 Task: Change view mode as a tablet for the builder.
Action: Mouse moved to (1178, 85)
Screenshot: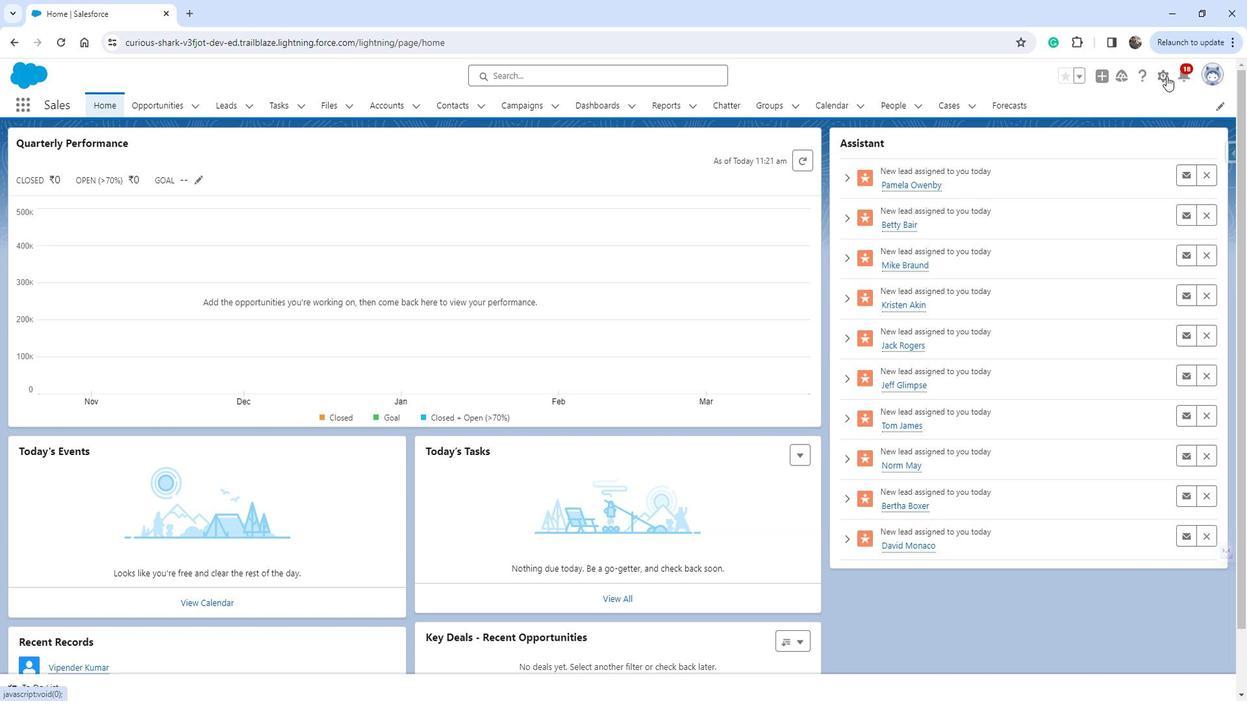 
Action: Mouse pressed left at (1178, 85)
Screenshot: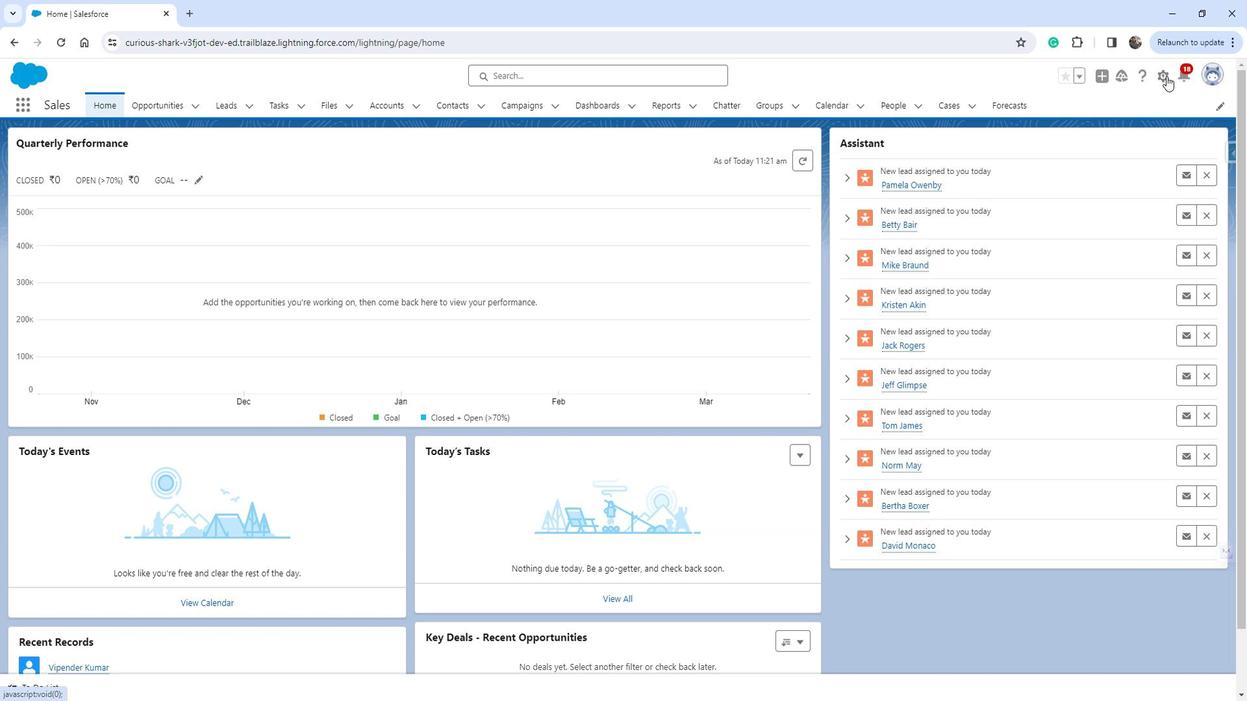 
Action: Mouse moved to (1125, 124)
Screenshot: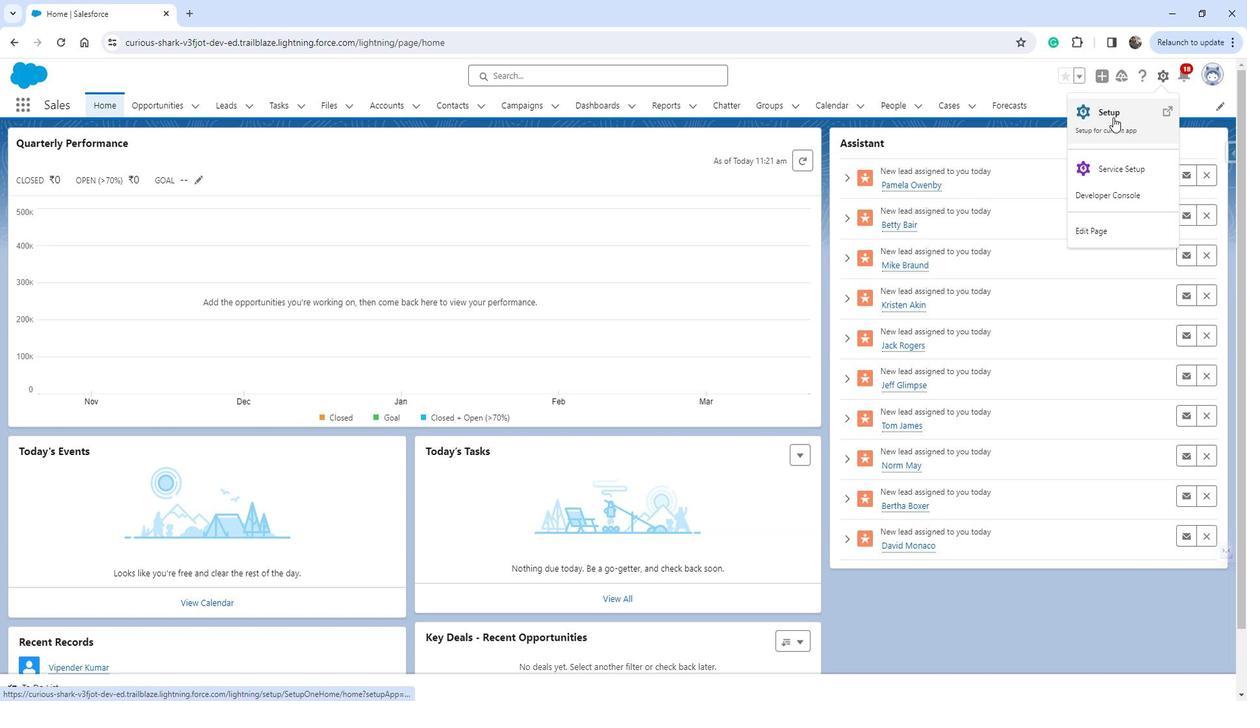 
Action: Mouse pressed left at (1125, 124)
Screenshot: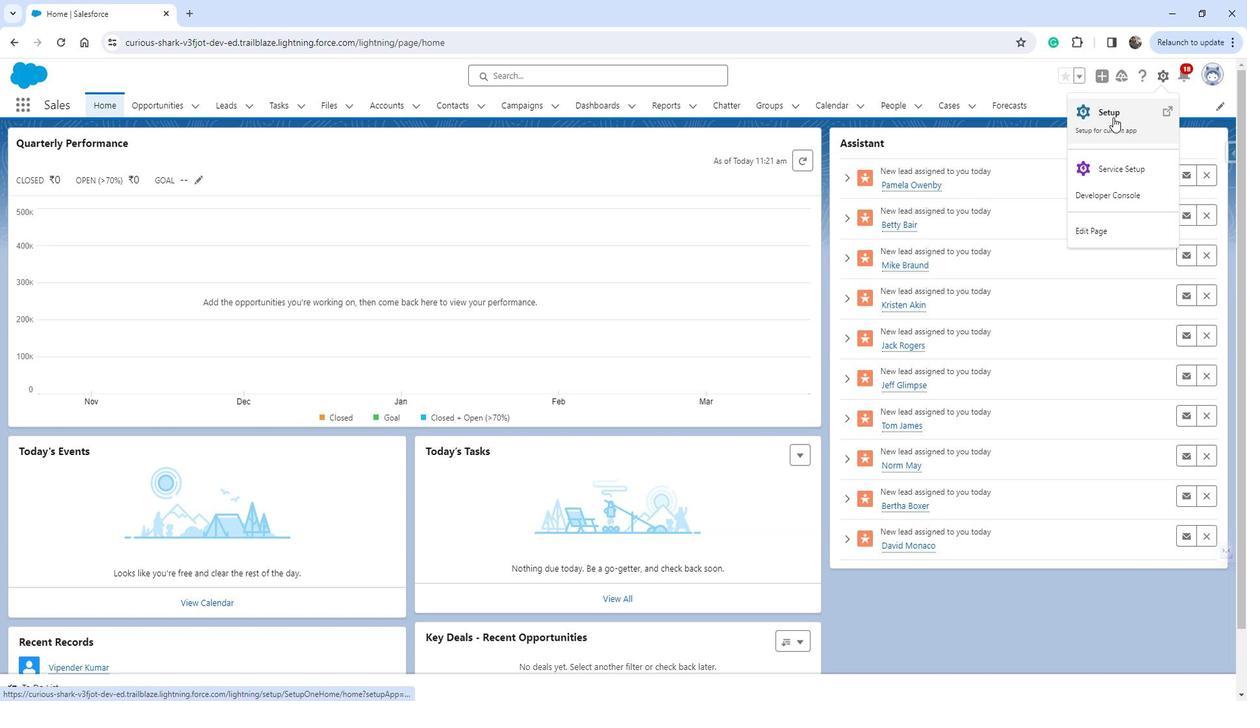 
Action: Mouse moved to (97, 359)
Screenshot: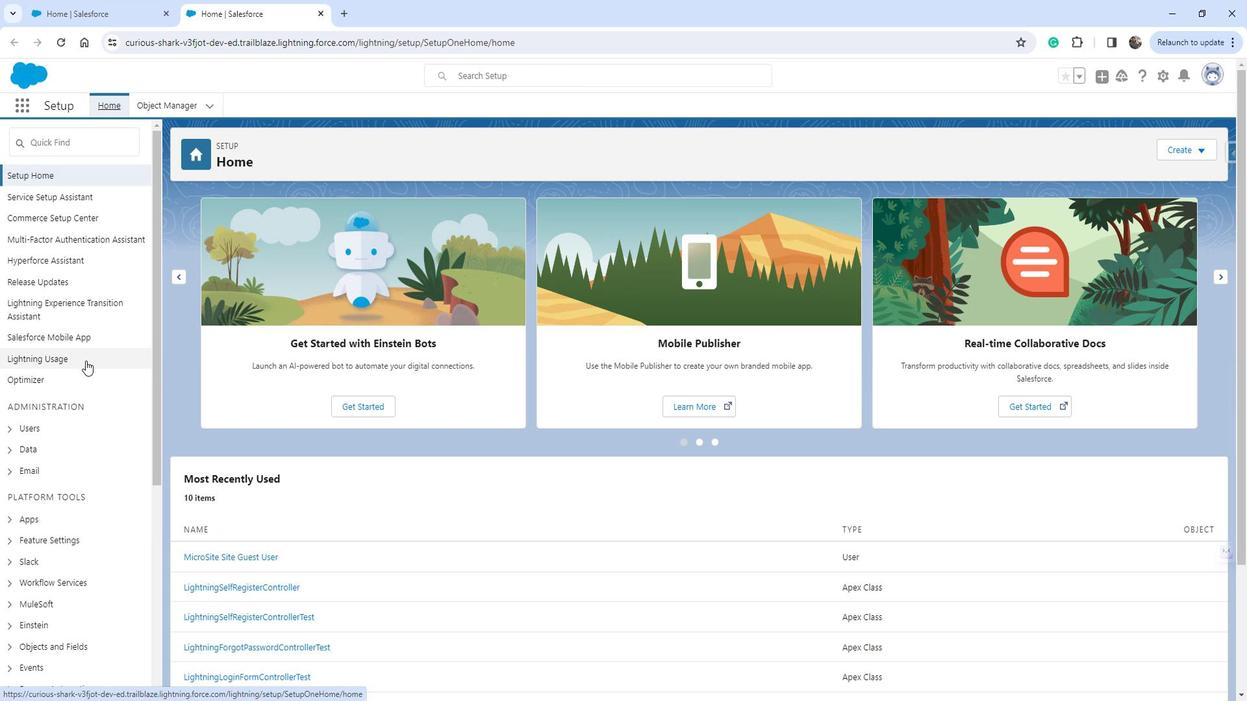 
Action: Mouse scrolled (97, 358) with delta (0, 0)
Screenshot: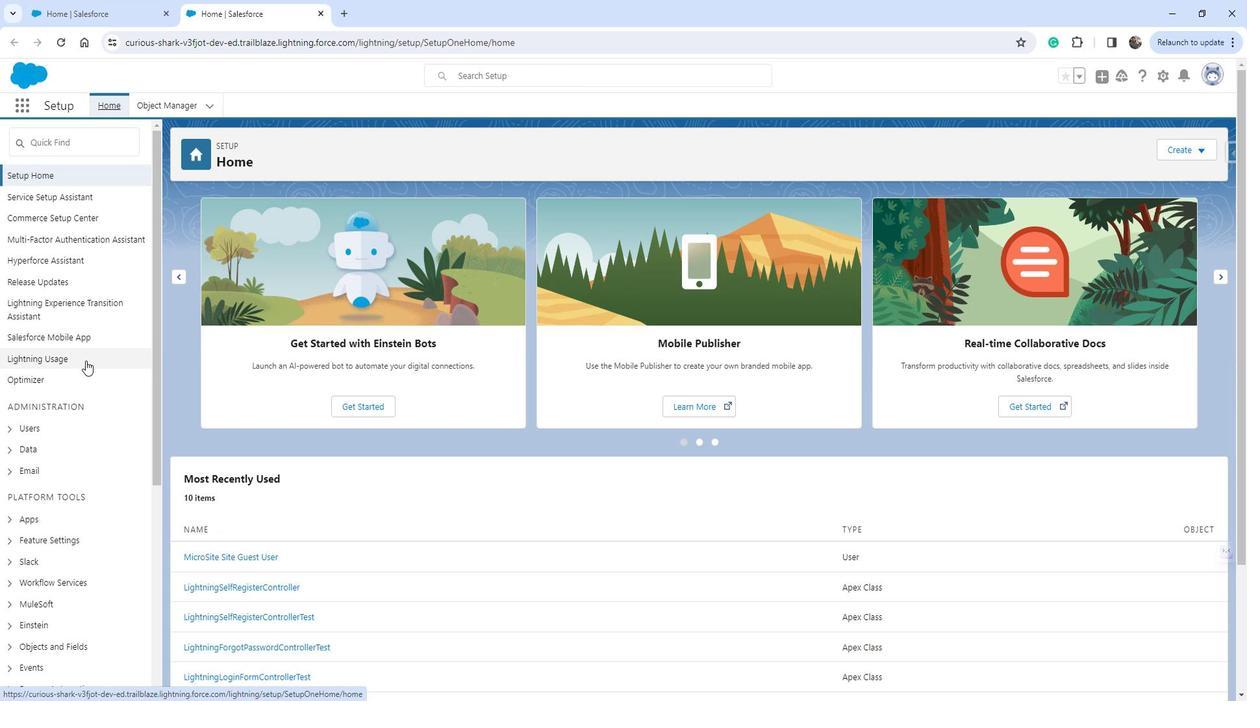 
Action: Mouse moved to (96, 361)
Screenshot: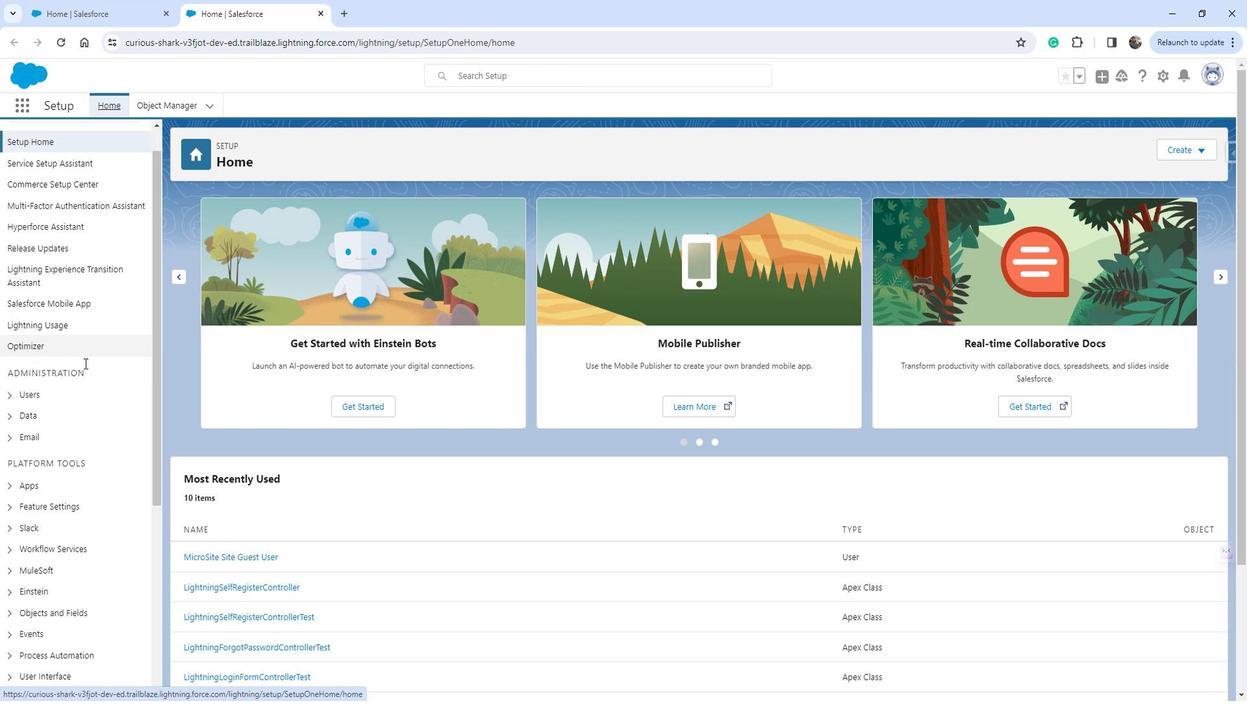 
Action: Mouse scrolled (96, 361) with delta (0, 0)
Screenshot: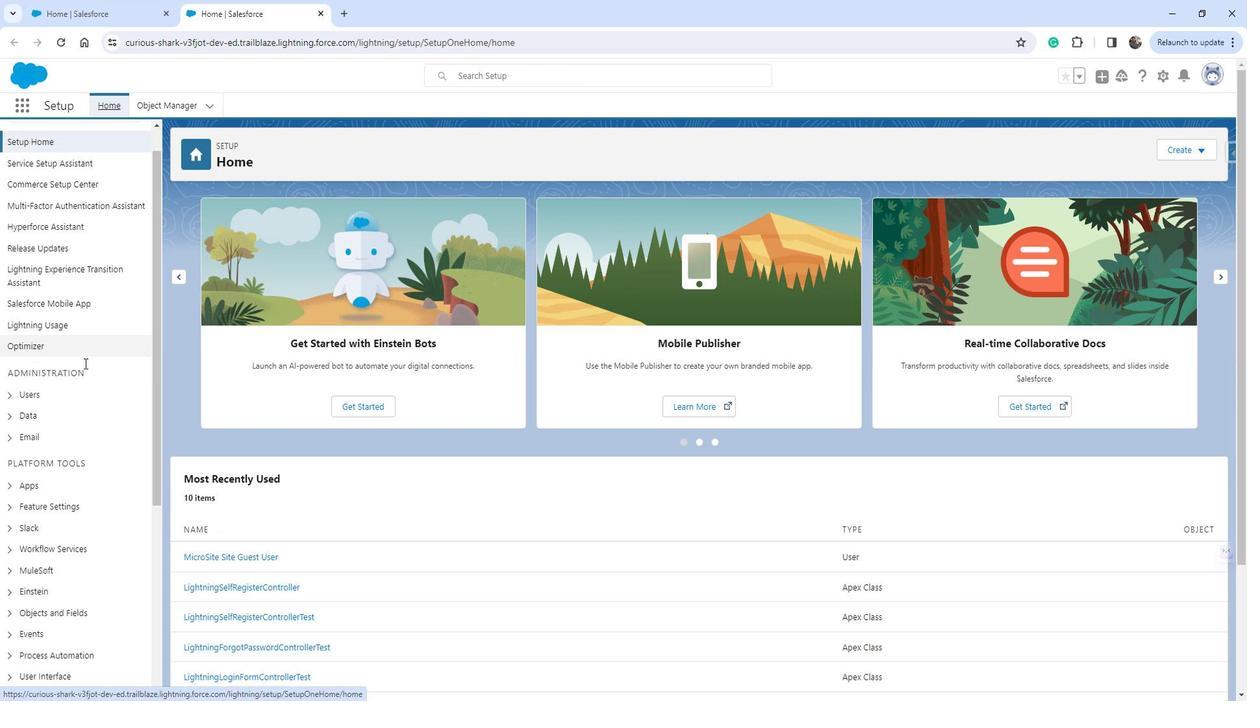 
Action: Mouse moved to (22, 400)
Screenshot: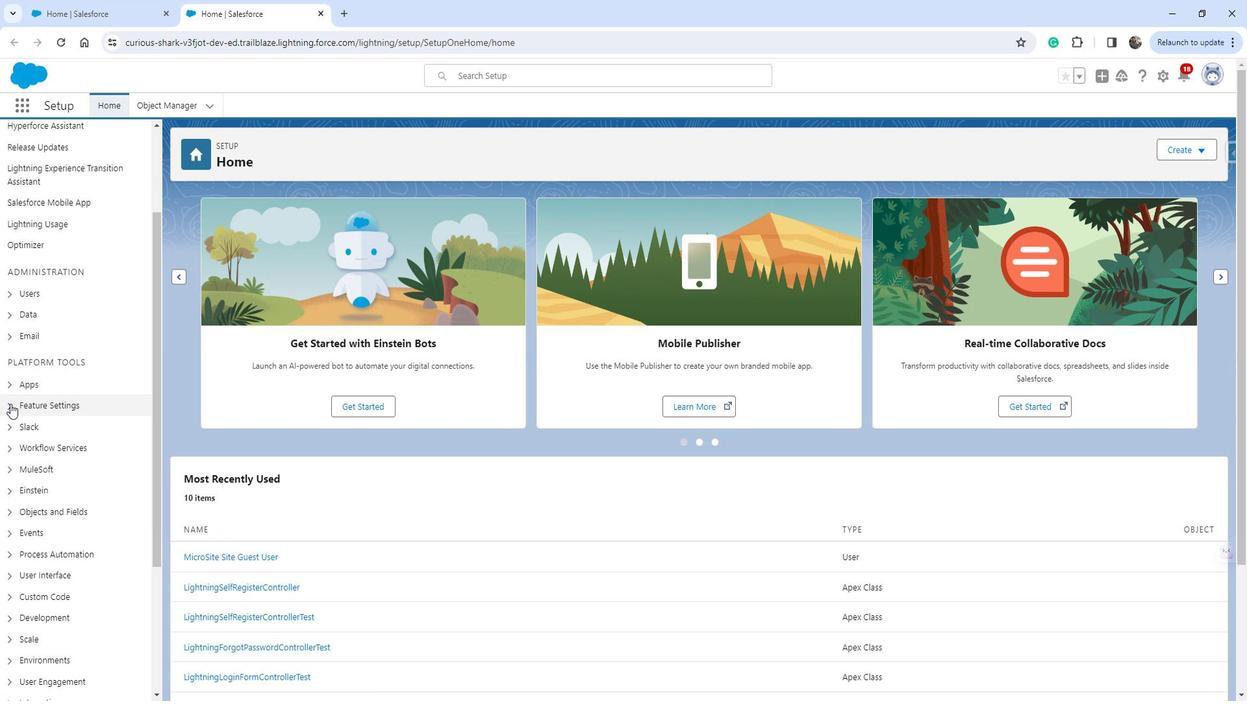 
Action: Mouse pressed left at (22, 400)
Screenshot: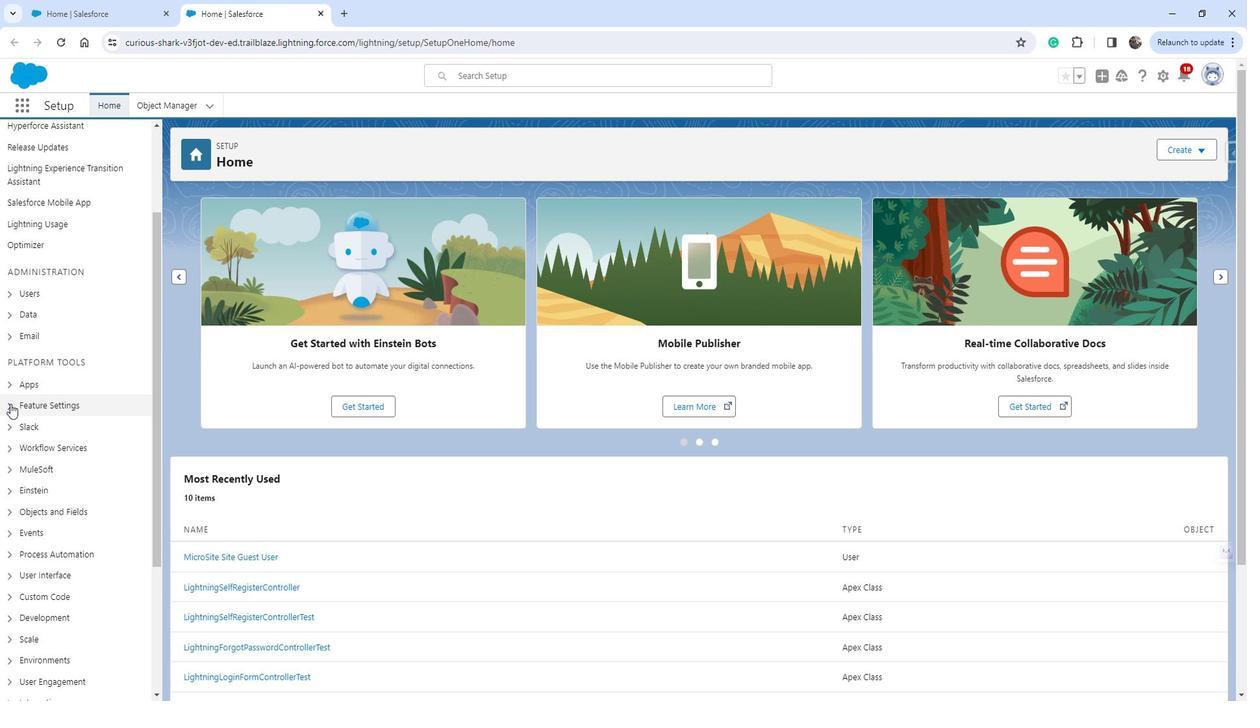 
Action: Mouse moved to (124, 406)
Screenshot: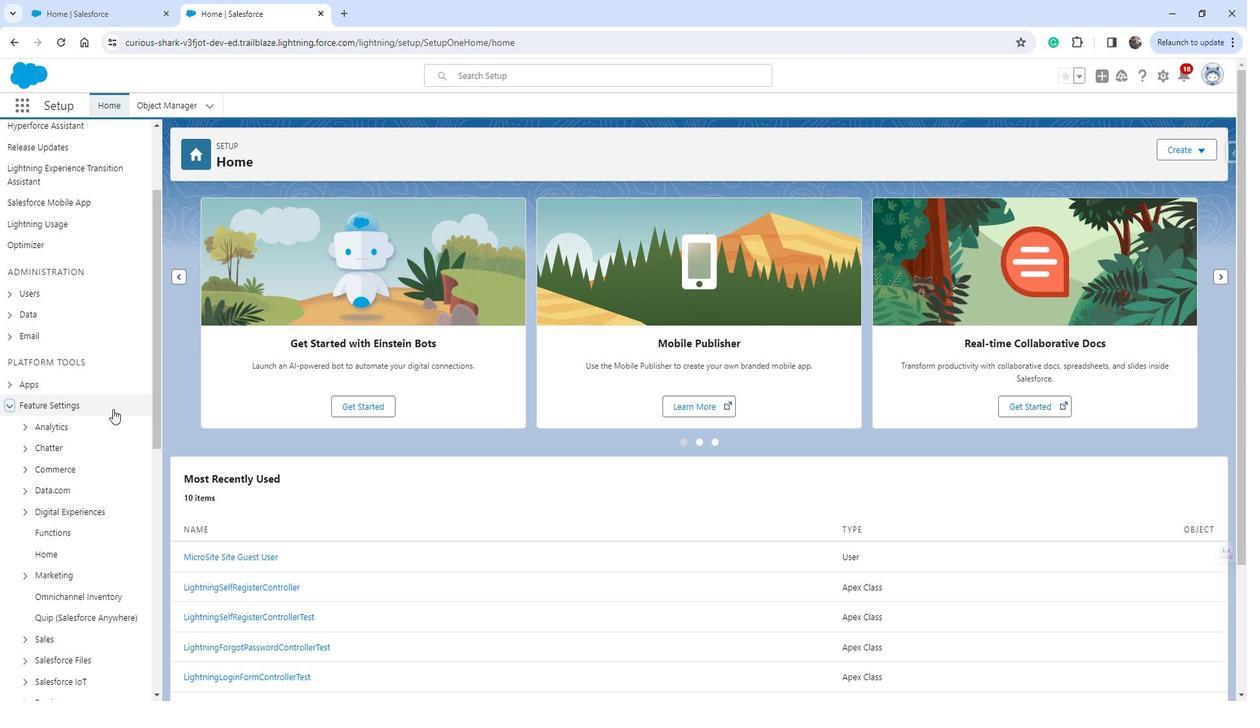 
Action: Mouse scrolled (124, 405) with delta (0, 0)
Screenshot: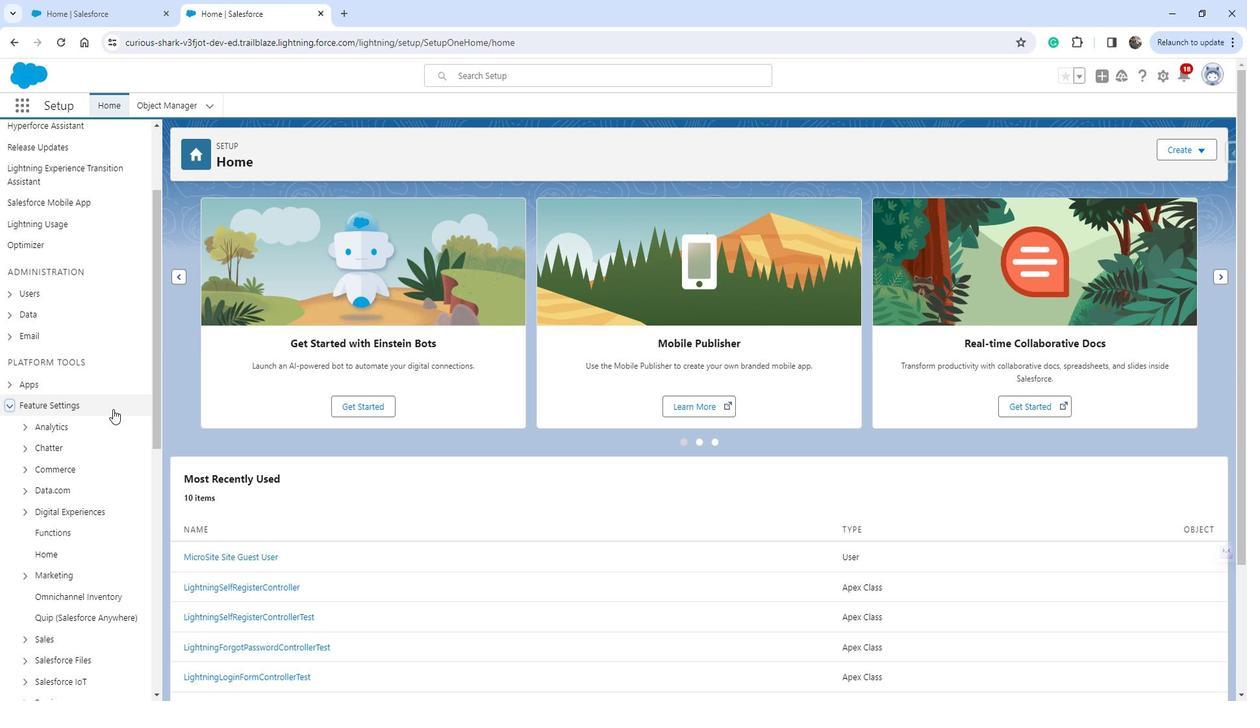 
Action: Mouse scrolled (124, 405) with delta (0, 0)
Screenshot: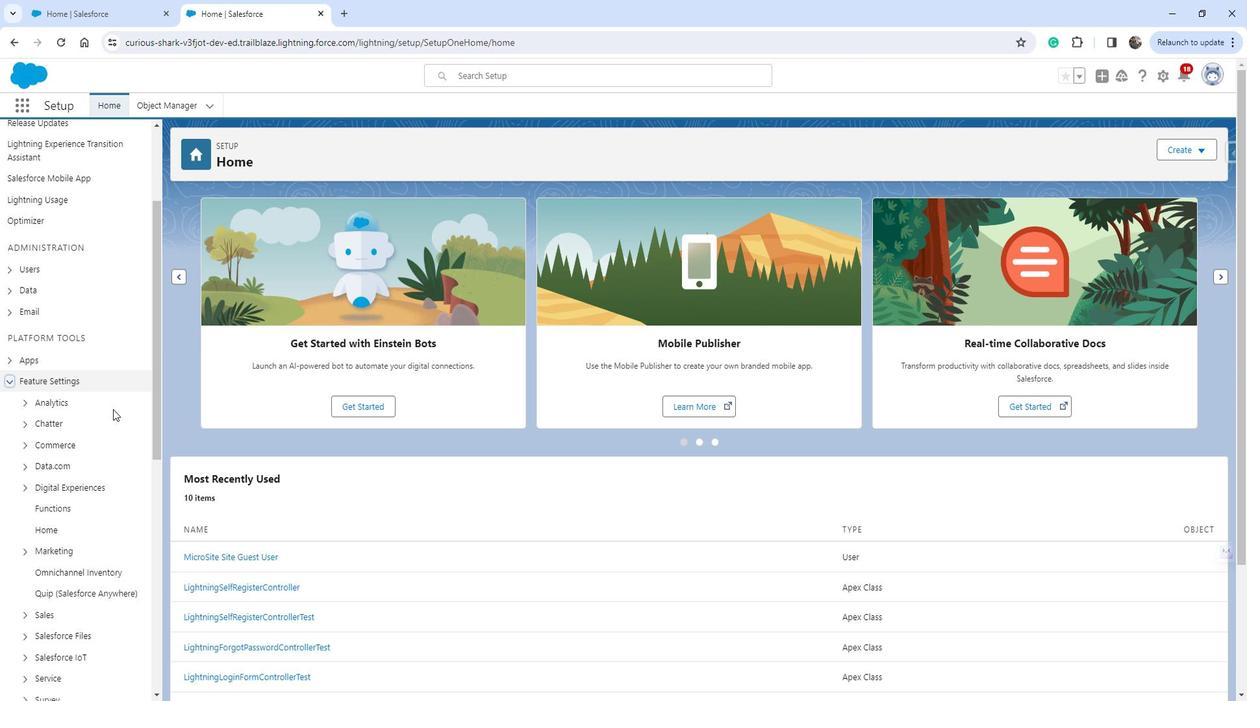 
Action: Mouse moved to (40, 375)
Screenshot: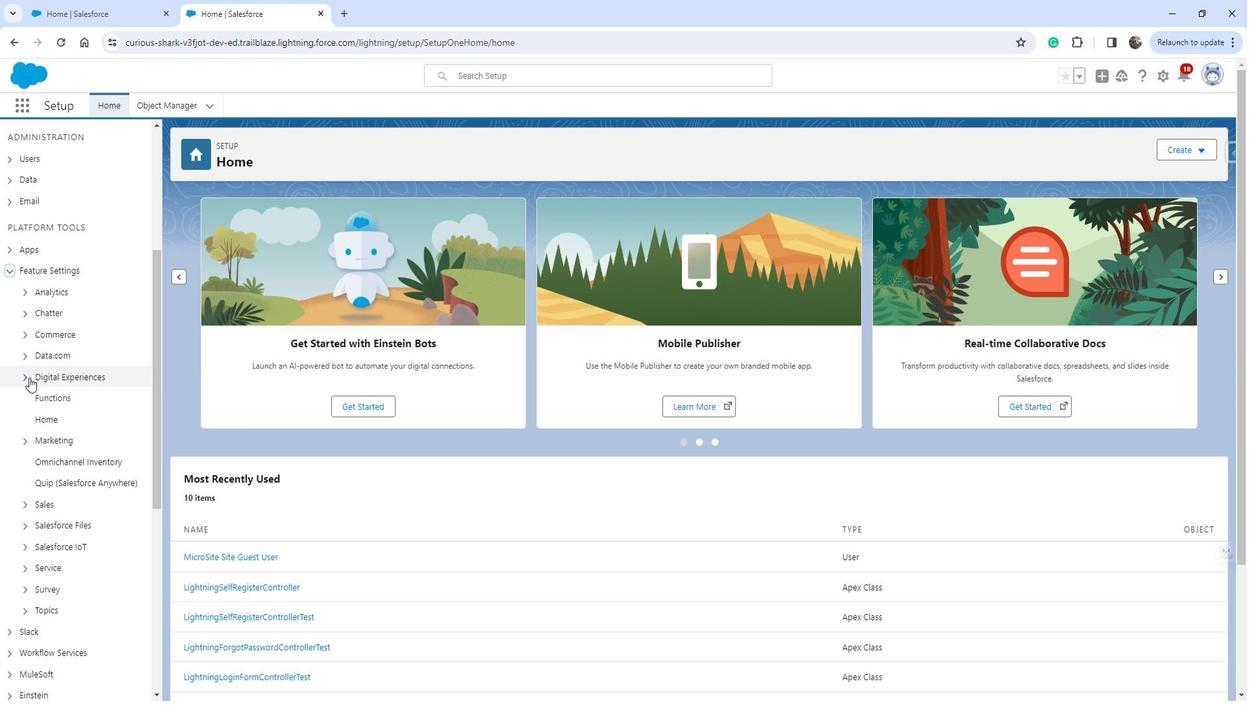 
Action: Mouse pressed left at (40, 375)
Screenshot: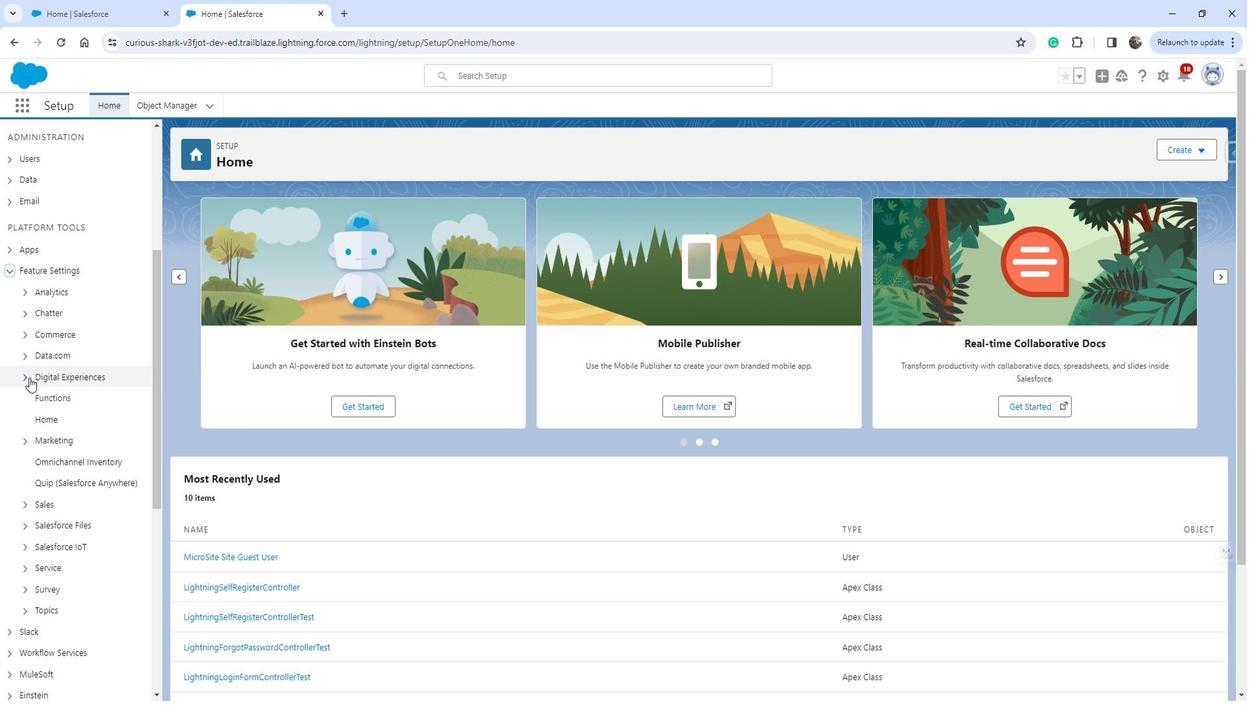 
Action: Mouse moved to (76, 398)
Screenshot: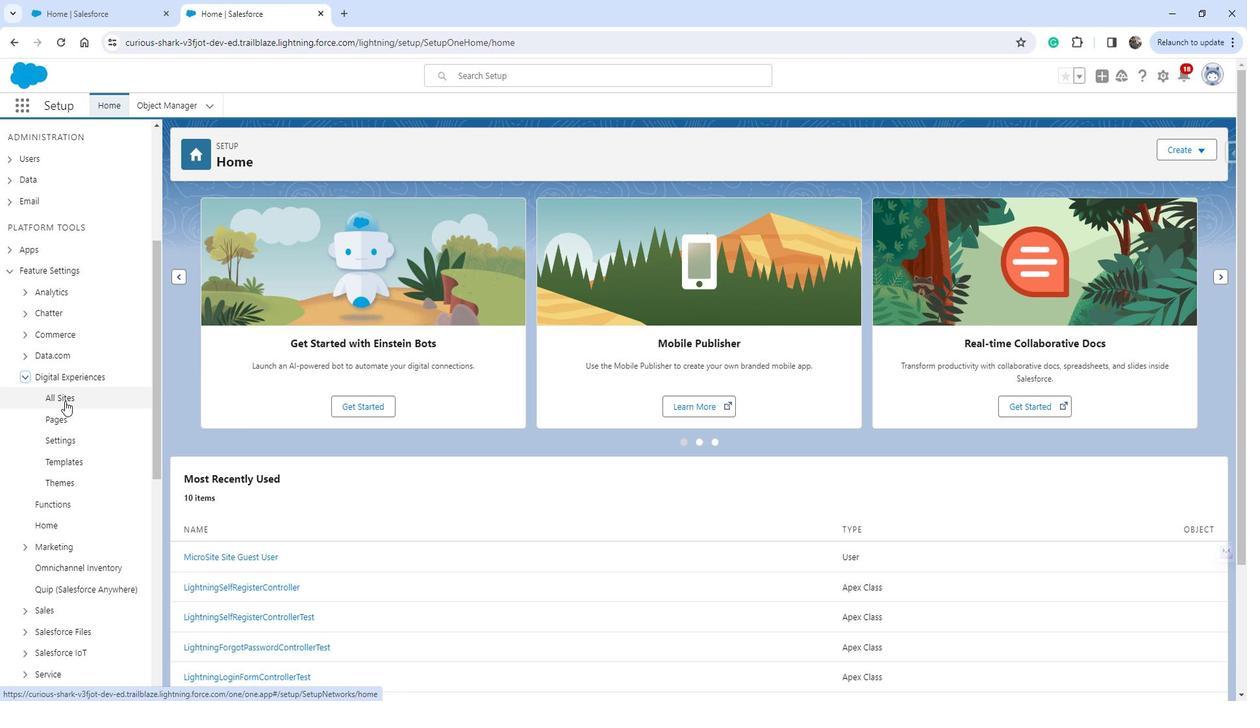 
Action: Mouse pressed left at (76, 398)
Screenshot: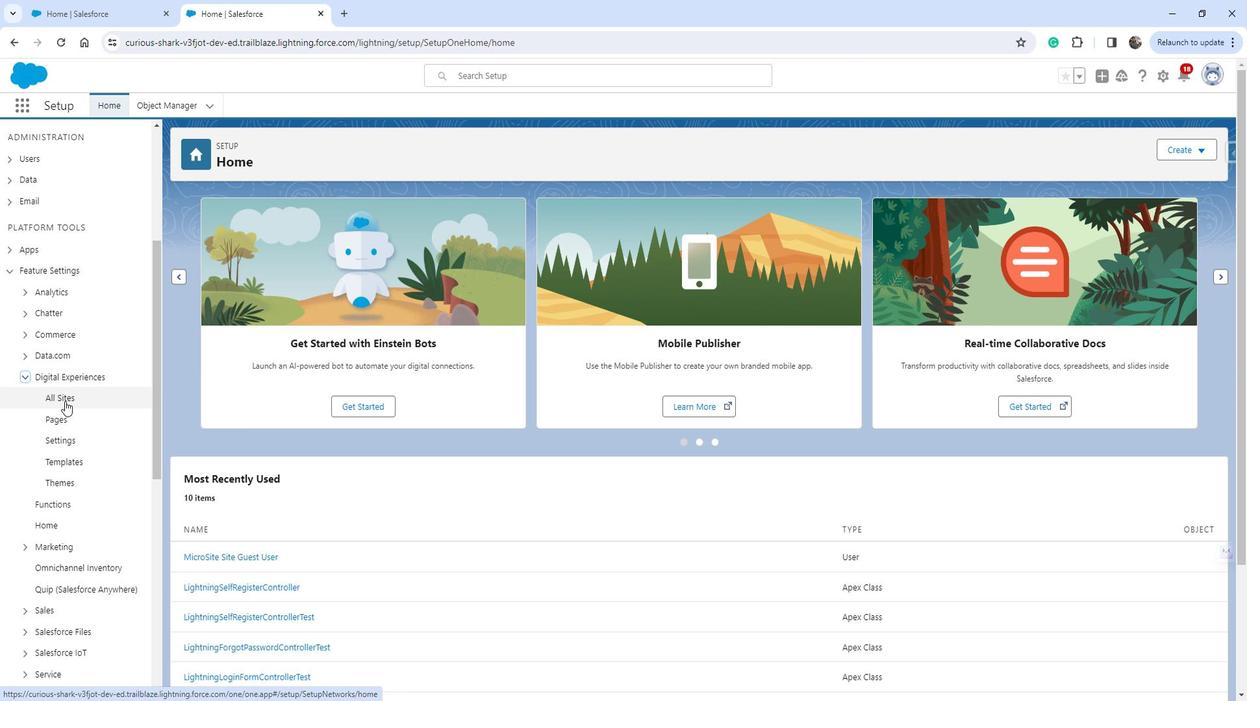 
Action: Mouse moved to (222, 313)
Screenshot: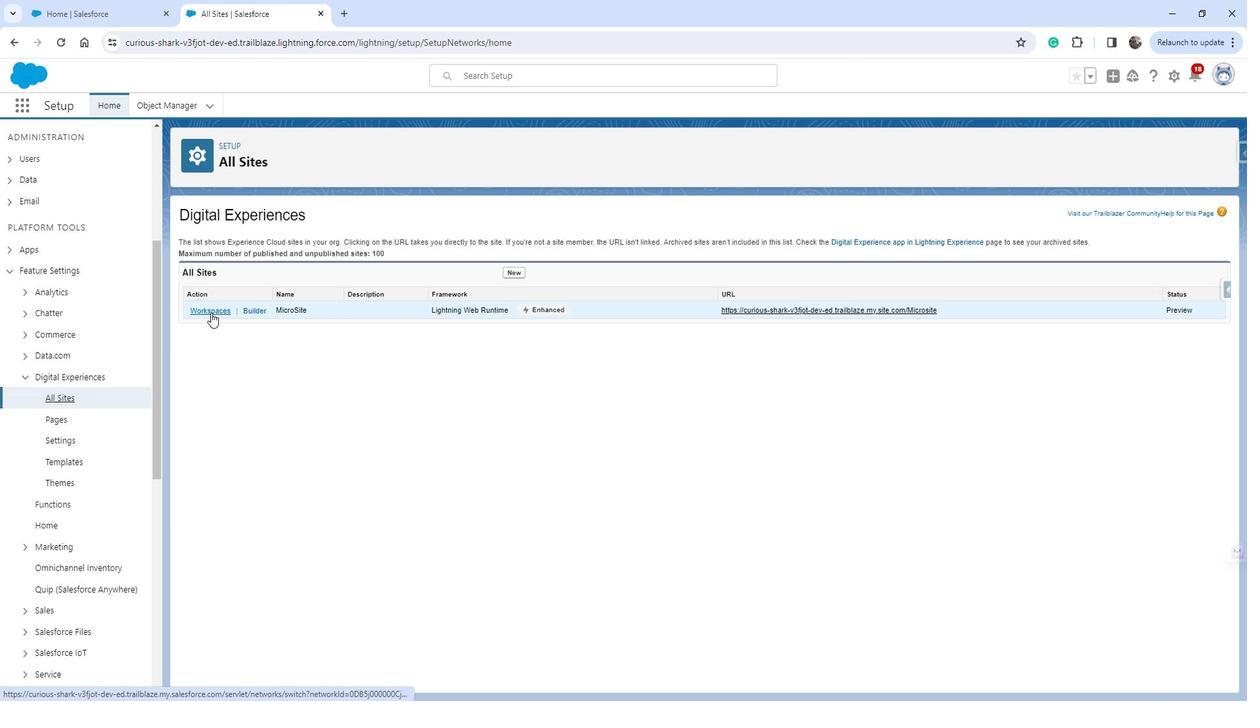 
Action: Mouse pressed left at (222, 313)
Screenshot: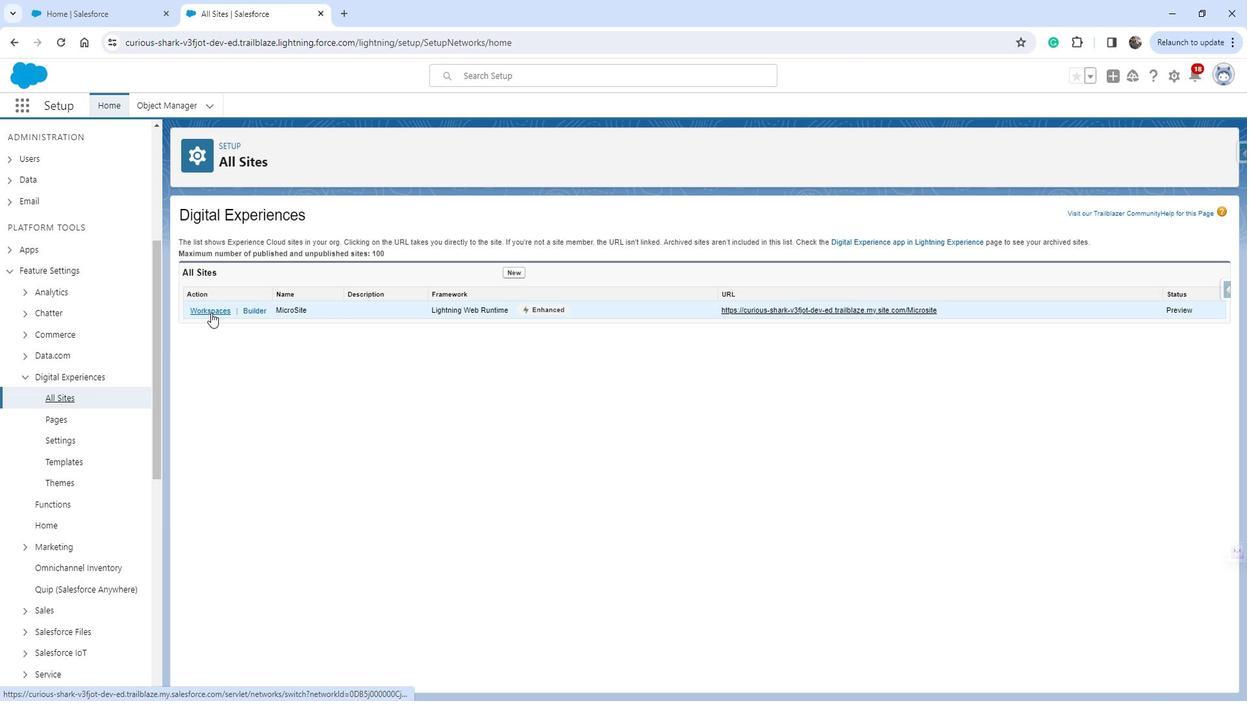 
Action: Mouse moved to (184, 319)
Screenshot: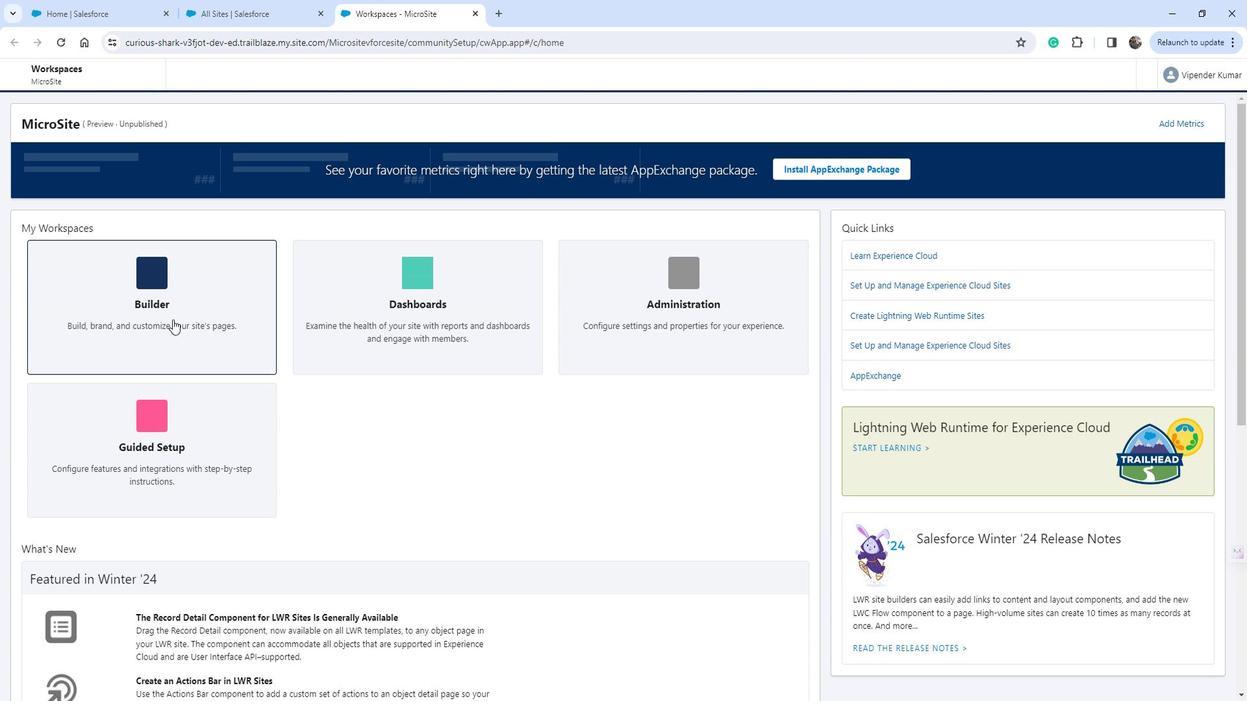 
Action: Mouse pressed left at (184, 319)
Screenshot: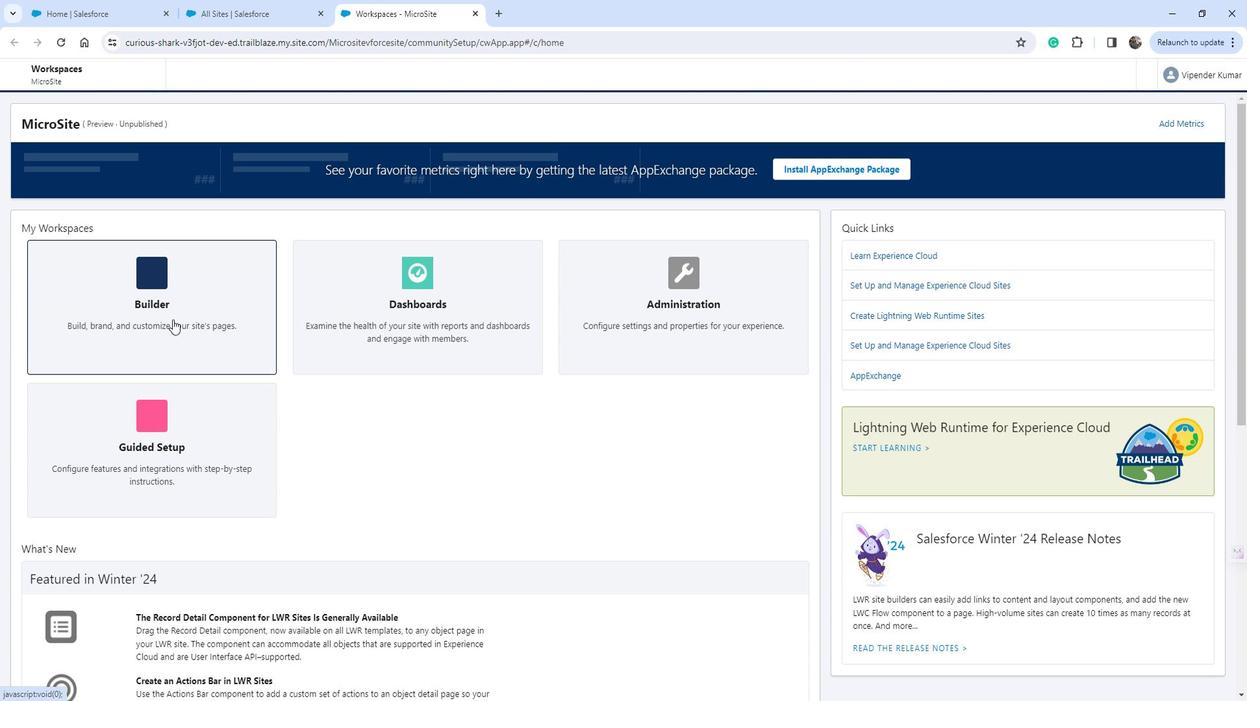 
Action: Mouse moved to (1110, 90)
Screenshot: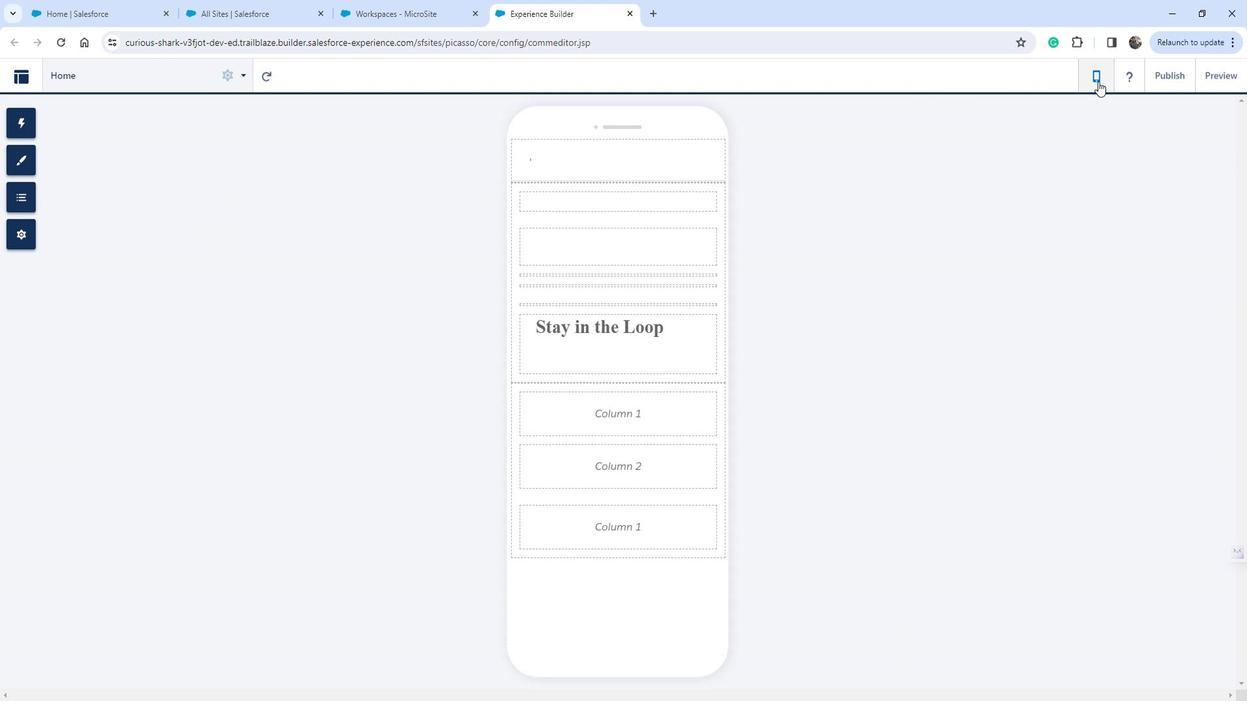 
Action: Mouse pressed left at (1110, 90)
Screenshot: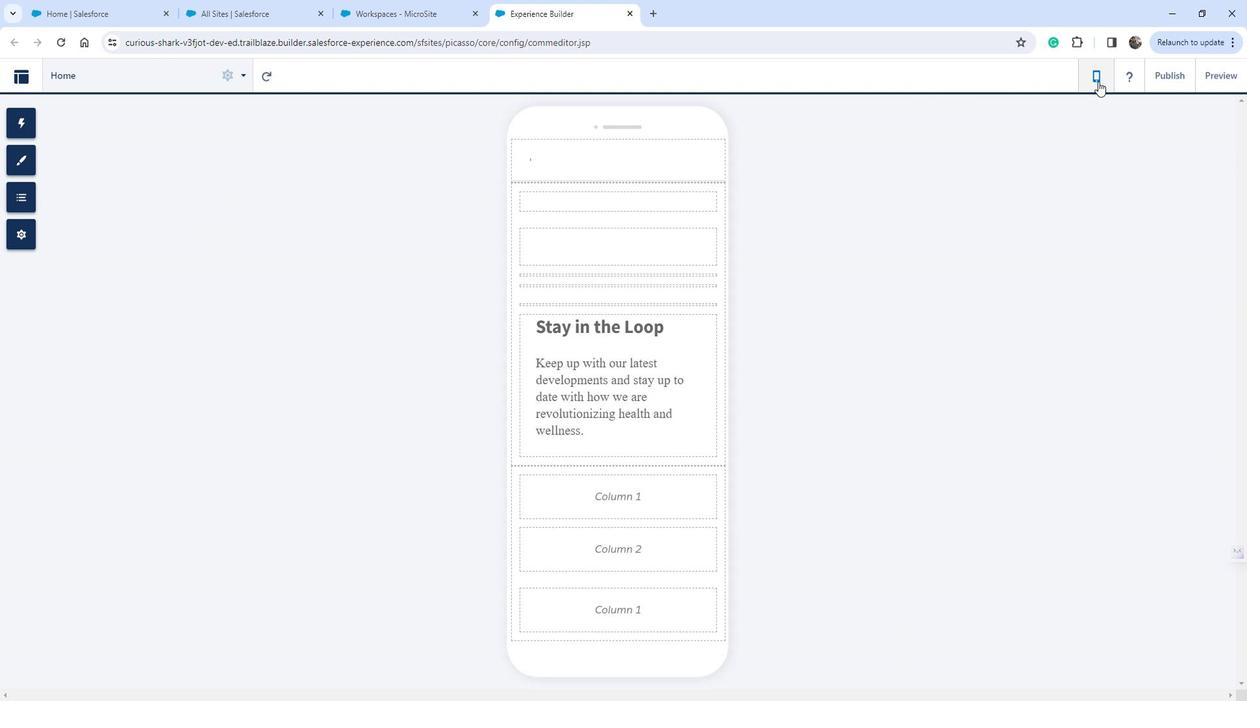 
Action: Mouse moved to (1105, 164)
Screenshot: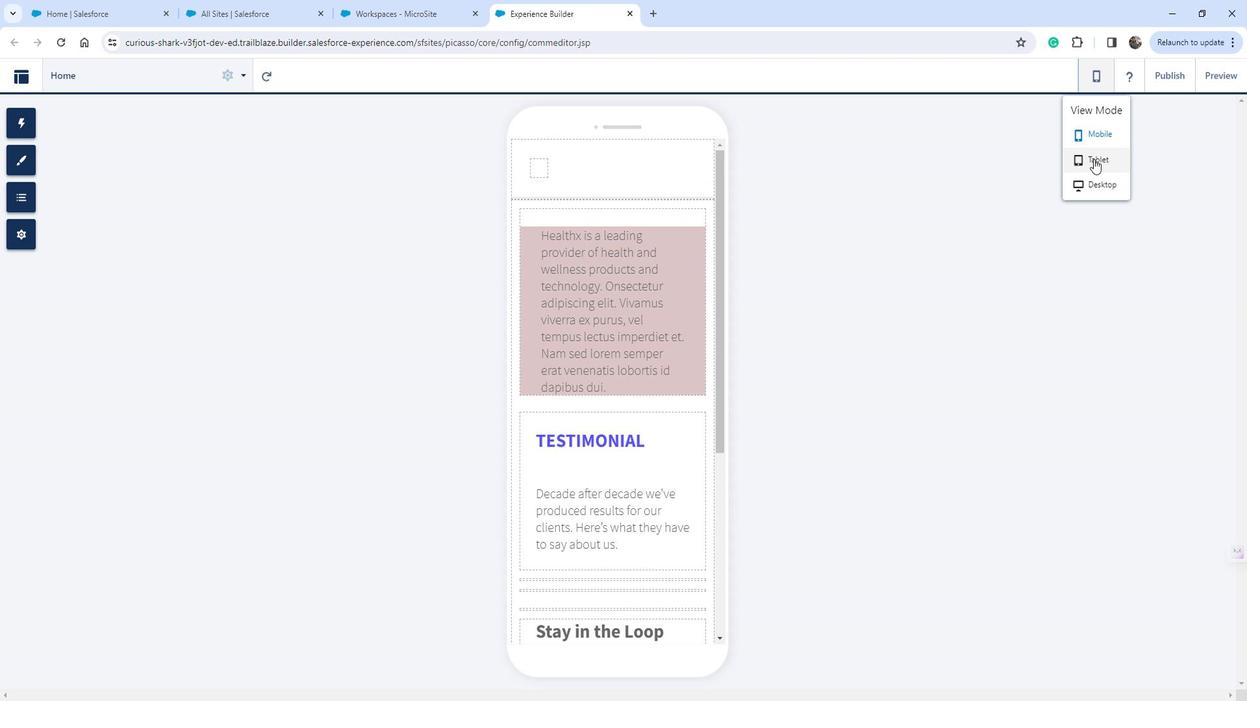 
Action: Mouse pressed left at (1105, 164)
Screenshot: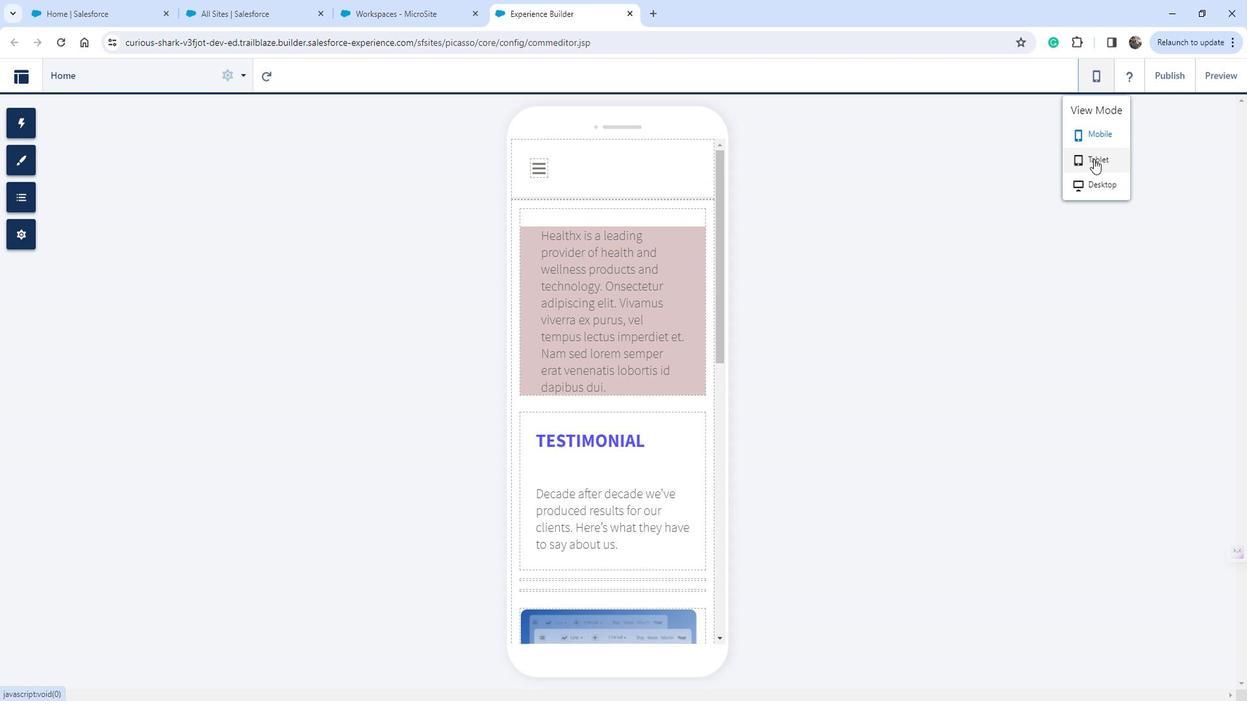 
Action: Mouse moved to (605, 398)
Screenshot: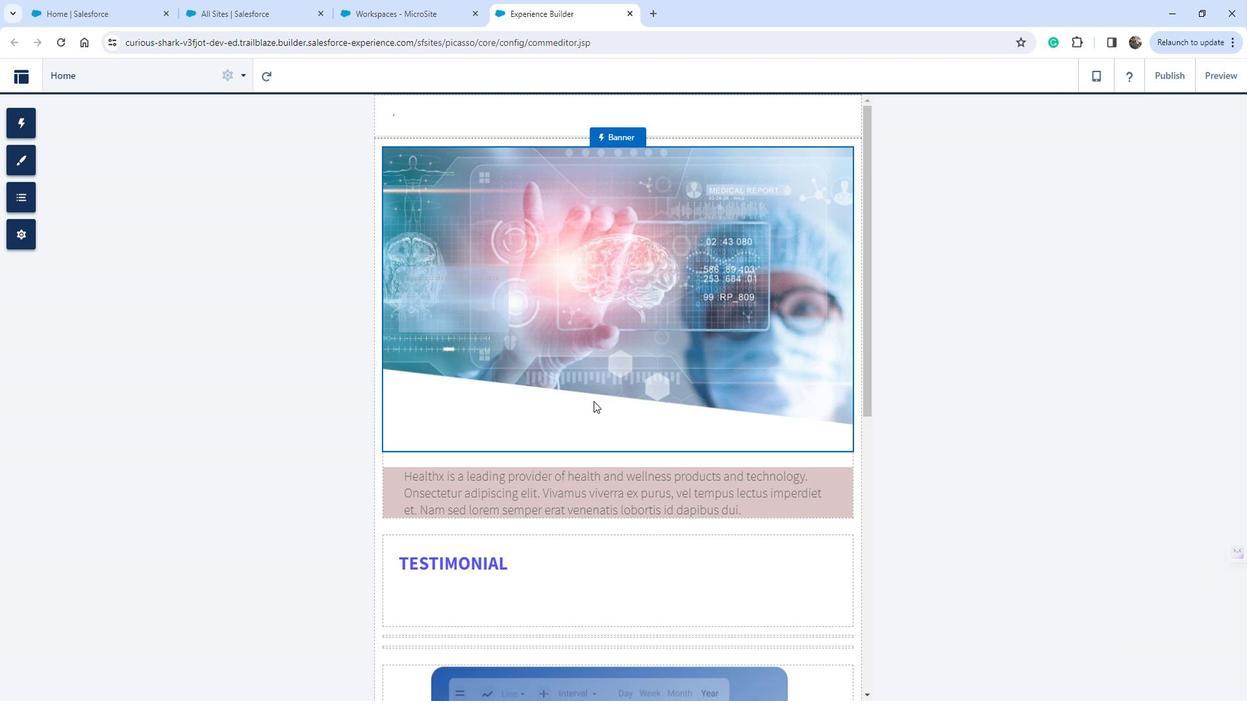 
